 Task: Add Cover Red to Card Card0028 in Board Board0022 in Workspace Development in Trello
Action: Mouse moved to (338, 383)
Screenshot: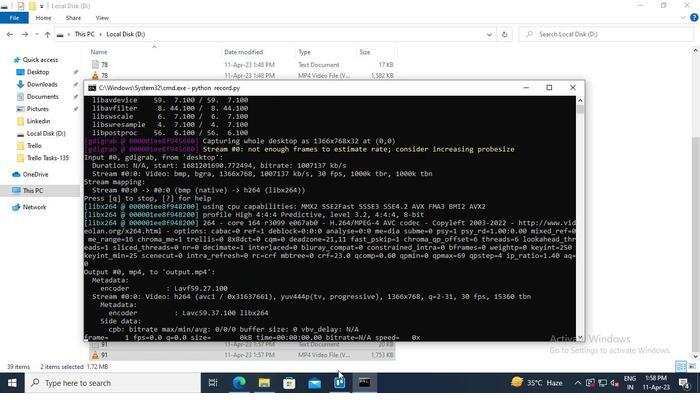 
Action: Mouse pressed left at (338, 383)
Screenshot: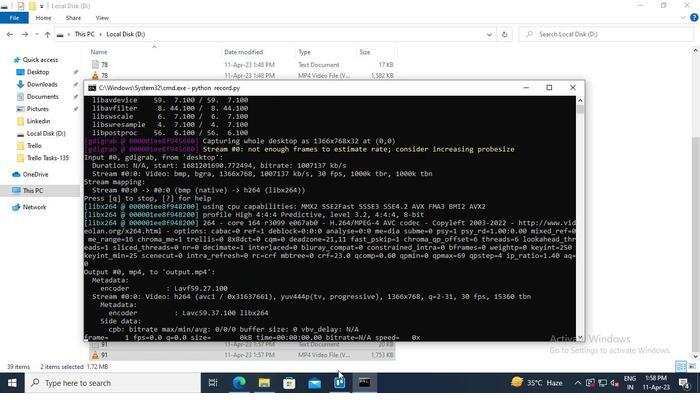 
Action: Mouse moved to (185, 313)
Screenshot: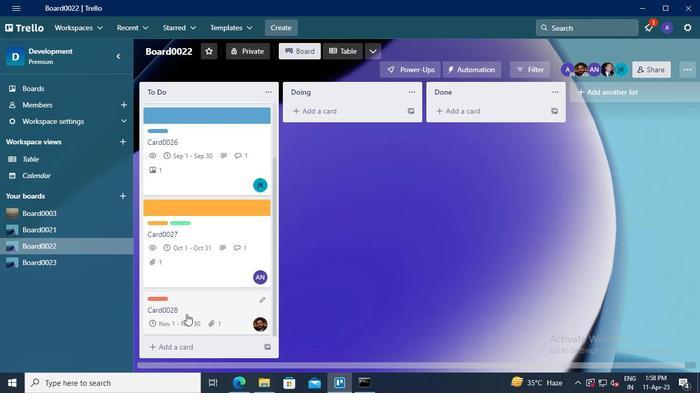 
Action: Mouse pressed left at (185, 313)
Screenshot: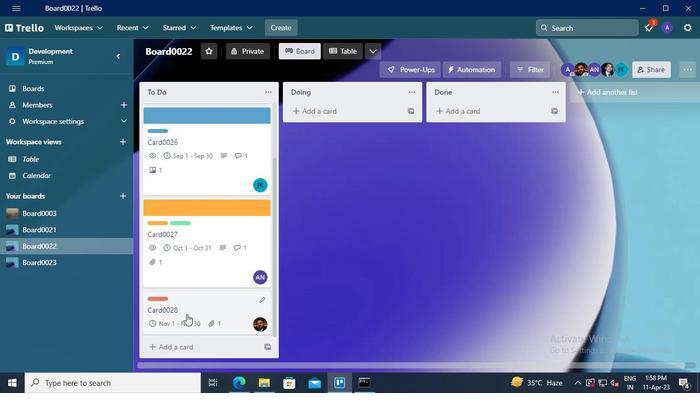 
Action: Mouse moved to (473, 258)
Screenshot: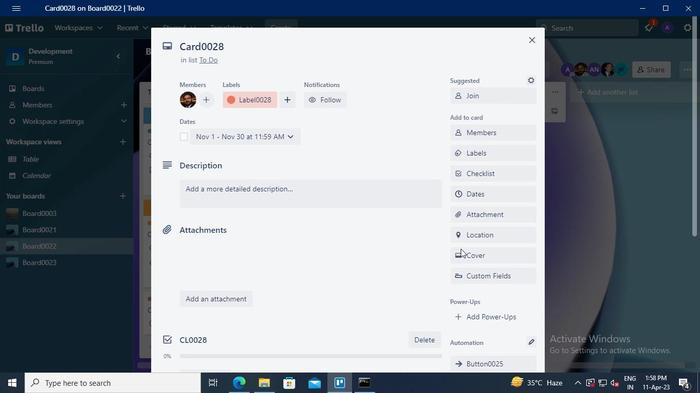 
Action: Mouse pressed left at (473, 258)
Screenshot: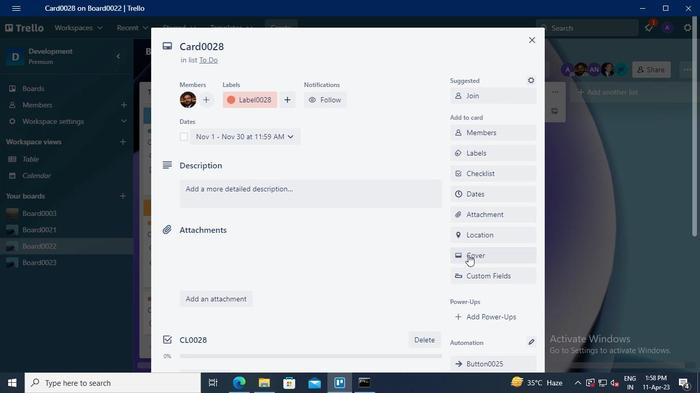 
Action: Mouse moved to (556, 166)
Screenshot: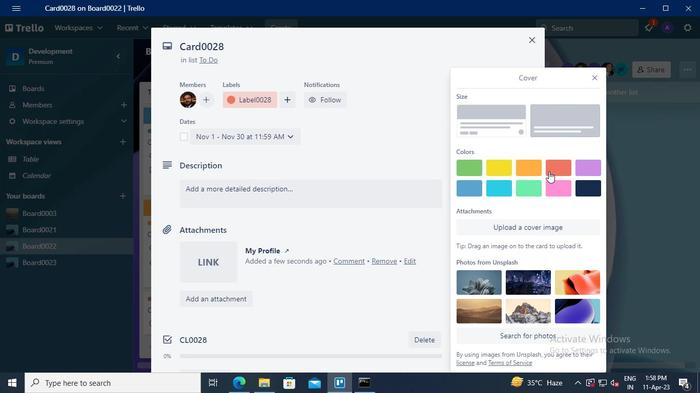 
Action: Mouse pressed left at (556, 166)
Screenshot: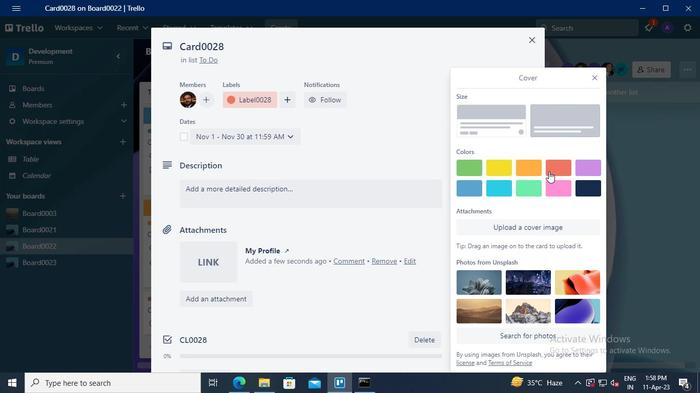 
Action: Mouse moved to (593, 62)
Screenshot: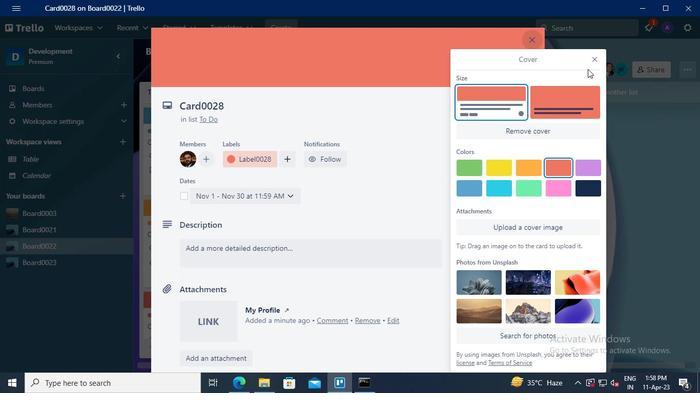 
Action: Mouse pressed left at (593, 62)
Screenshot: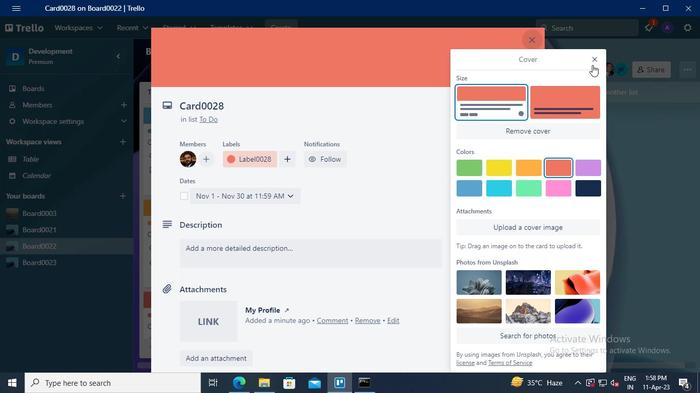 
Action: Mouse moved to (362, 393)
Screenshot: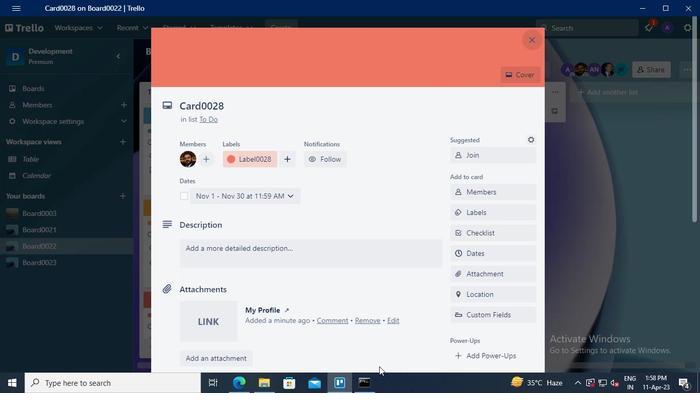 
Action: Mouse pressed left at (362, 393)
Screenshot: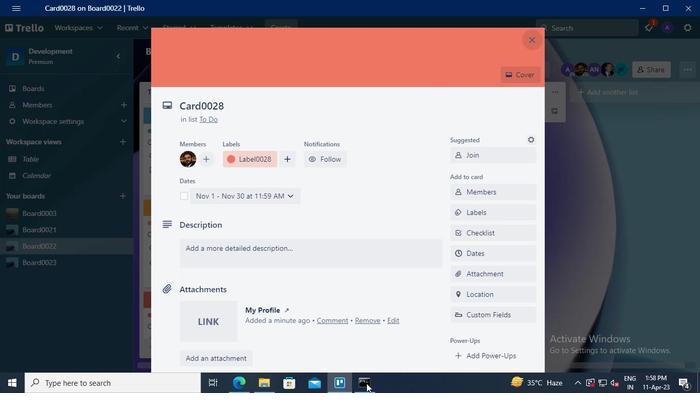 
Action: Mouse moved to (572, 86)
Screenshot: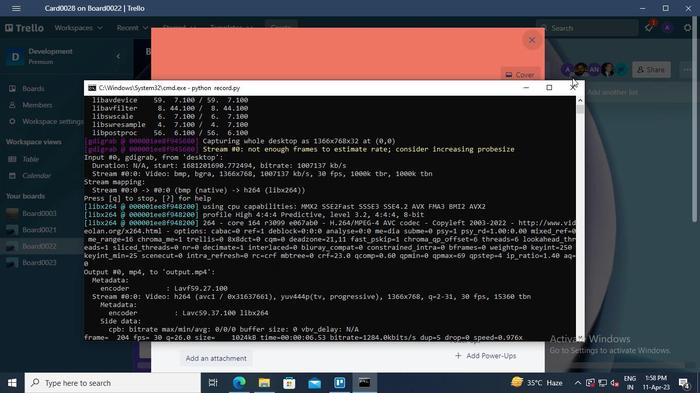 
Action: Mouse pressed left at (572, 86)
Screenshot: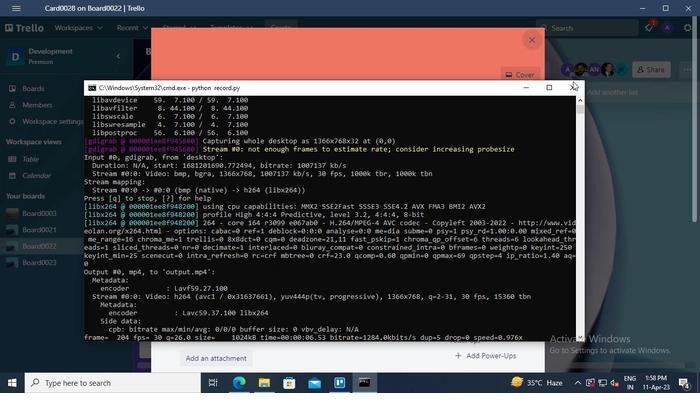 
